 Task: Create Card Business Requirements Elicitation in Board Branding Strategy to Workspace Human Resources Information Systems. Create Card Marketing Review in Board Email A/B Testing to Workspace Human Resources Information Systems. Create Card Business Requirements Elicitation in Board Email Marketing Campaign Strategy and Execution to Workspace Human Resources Information Systems
Action: Mouse moved to (92, 343)
Screenshot: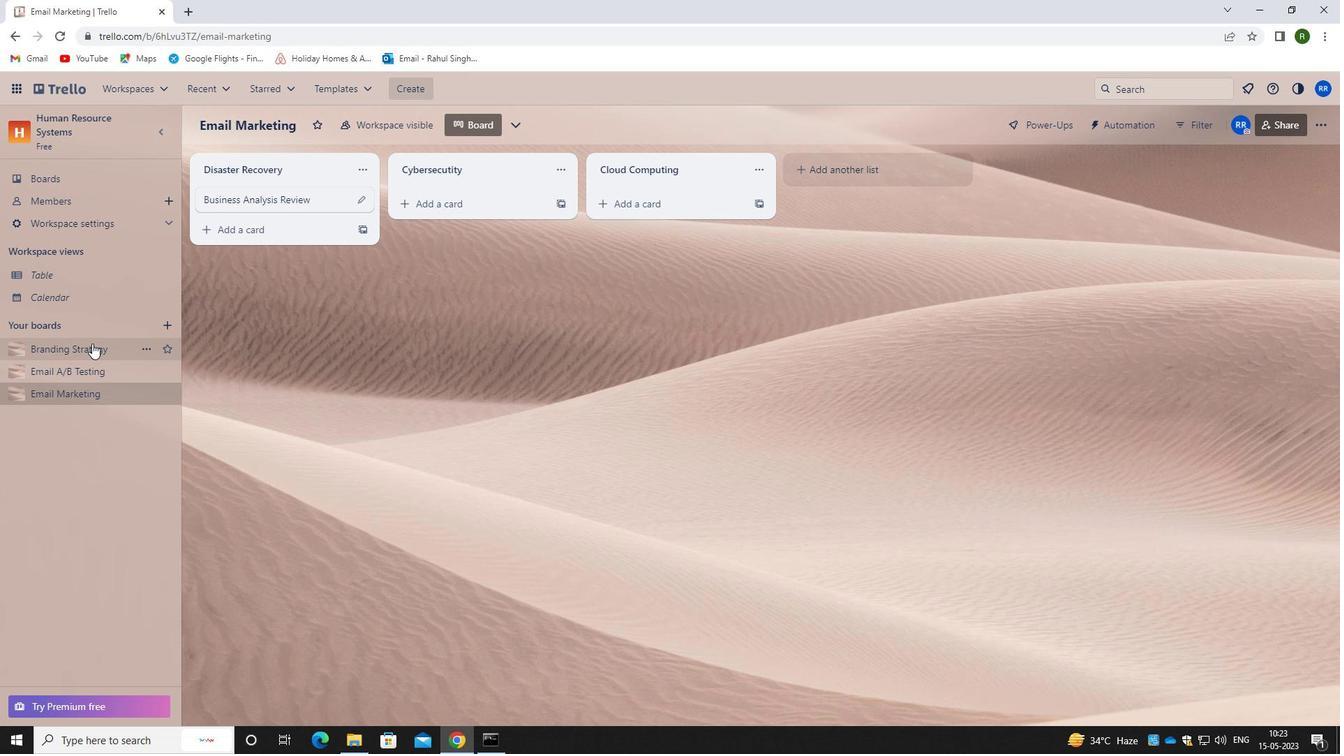 
Action: Mouse pressed left at (92, 343)
Screenshot: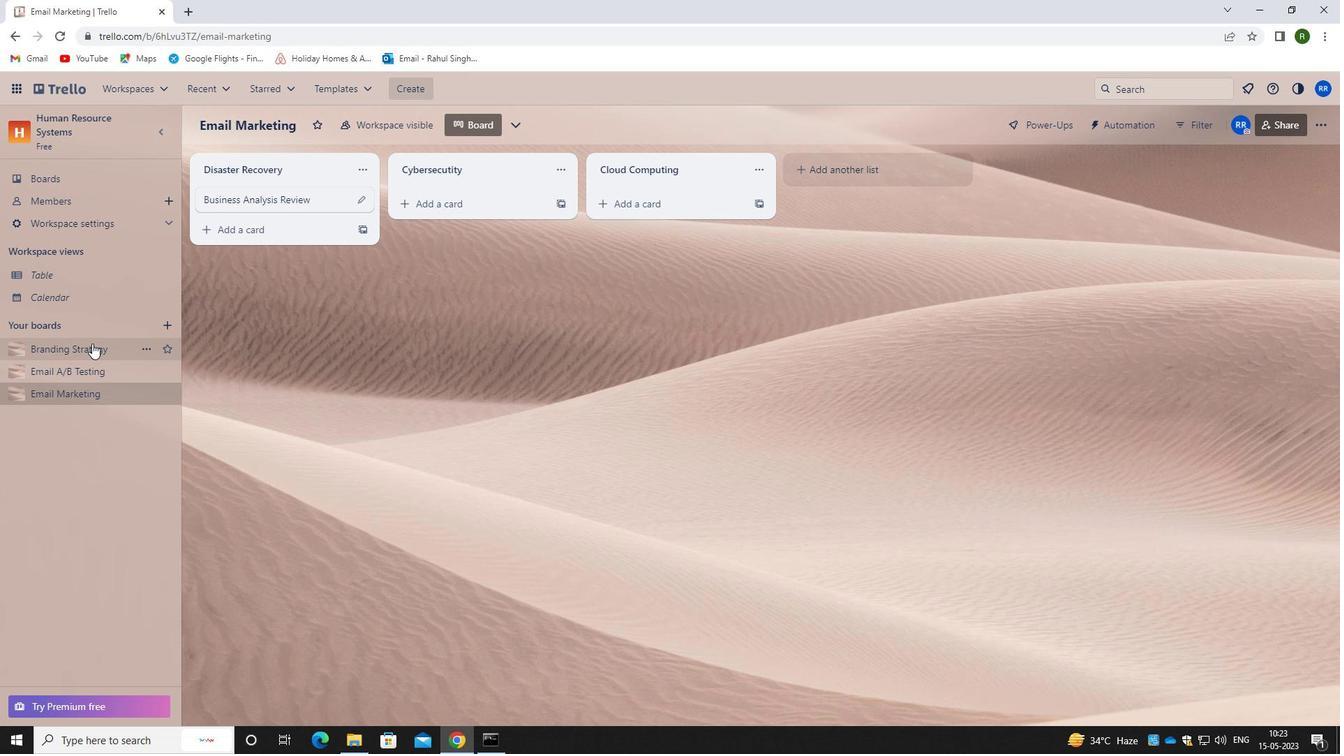 
Action: Mouse moved to (420, 205)
Screenshot: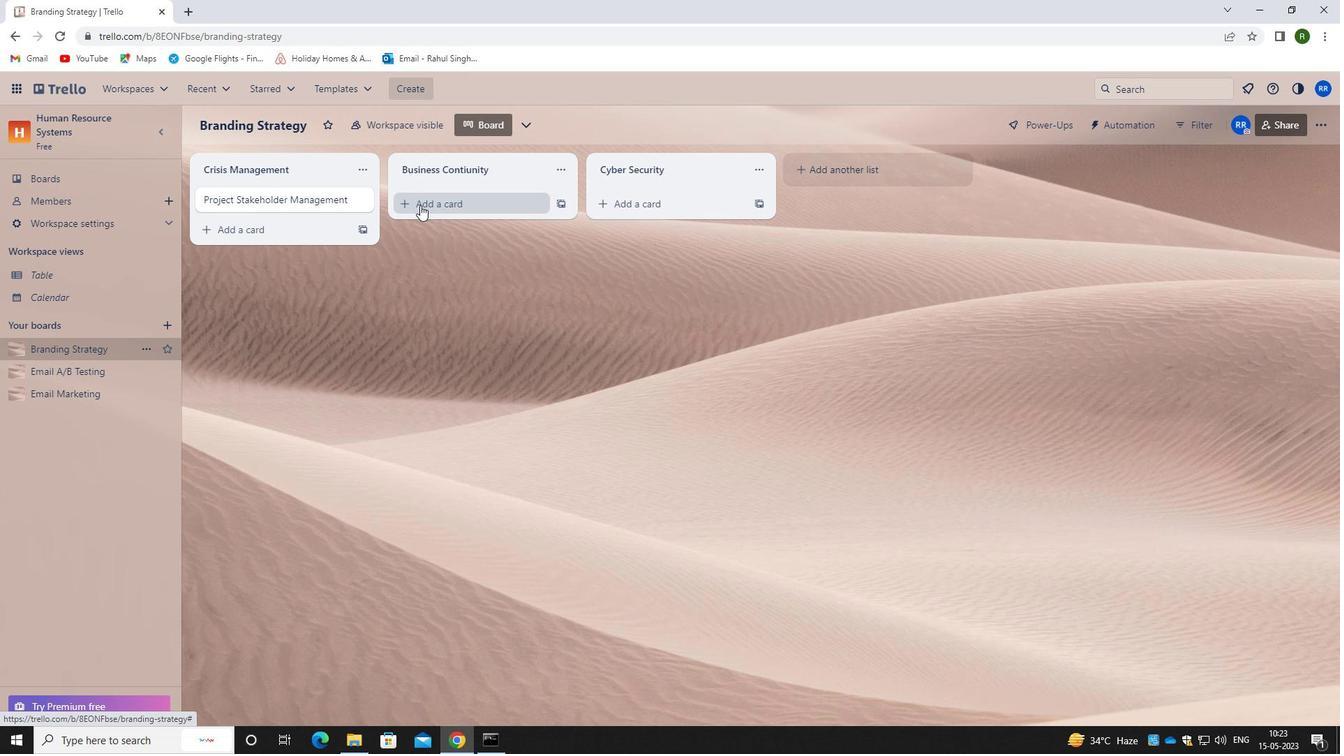 
Action: Mouse pressed left at (420, 205)
Screenshot: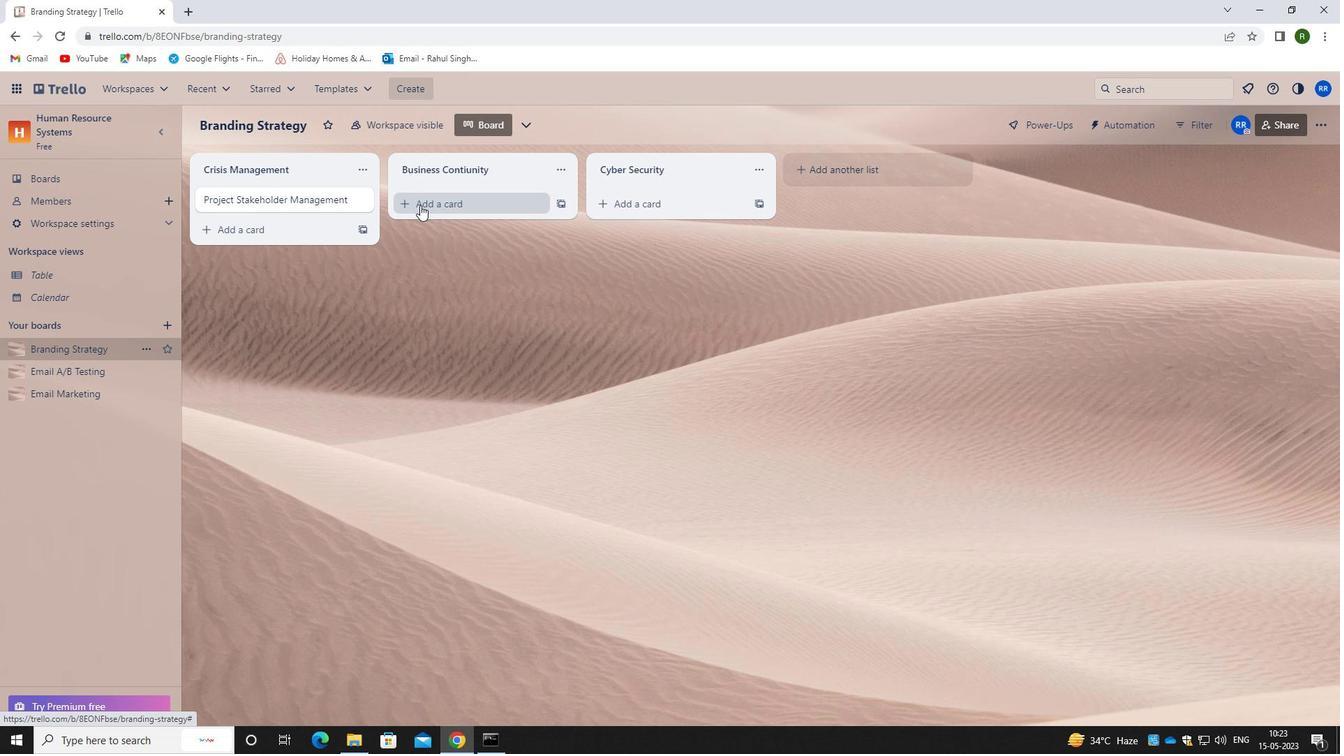 
Action: Mouse moved to (427, 215)
Screenshot: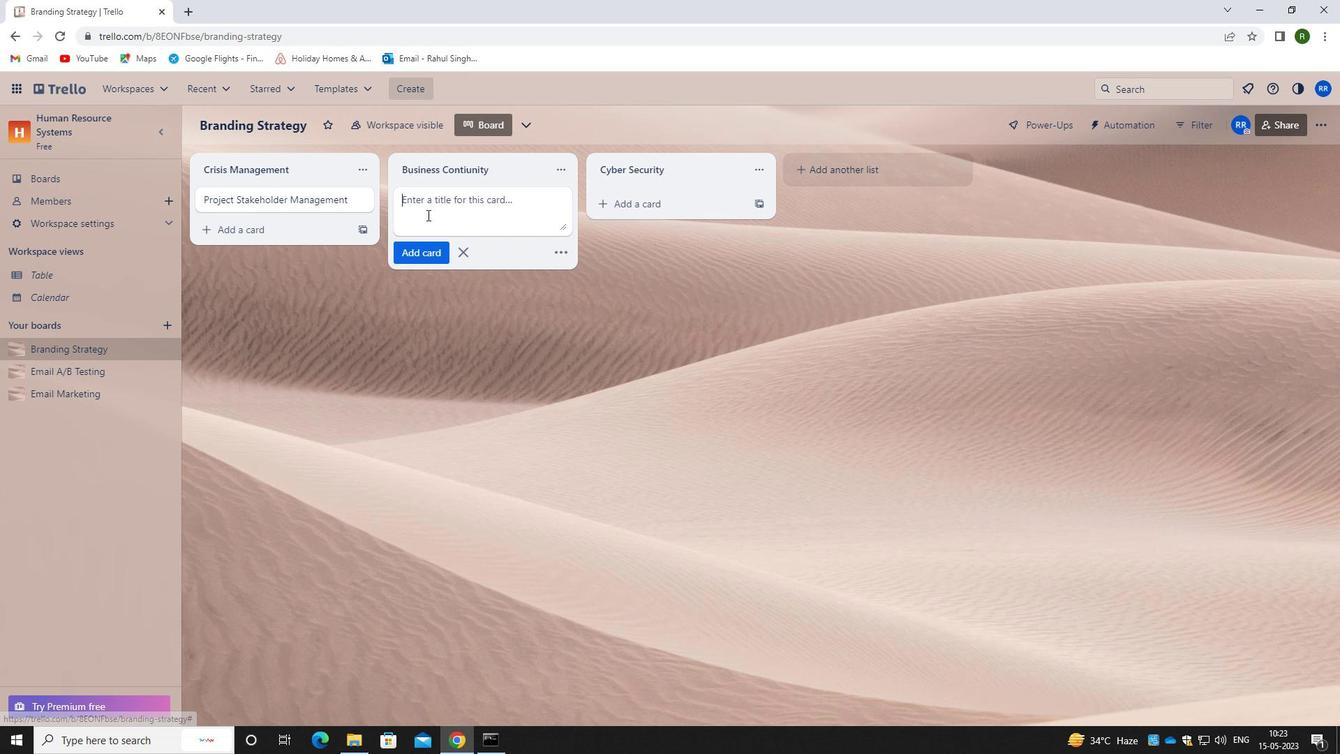 
Action: Mouse pressed left at (427, 215)
Screenshot: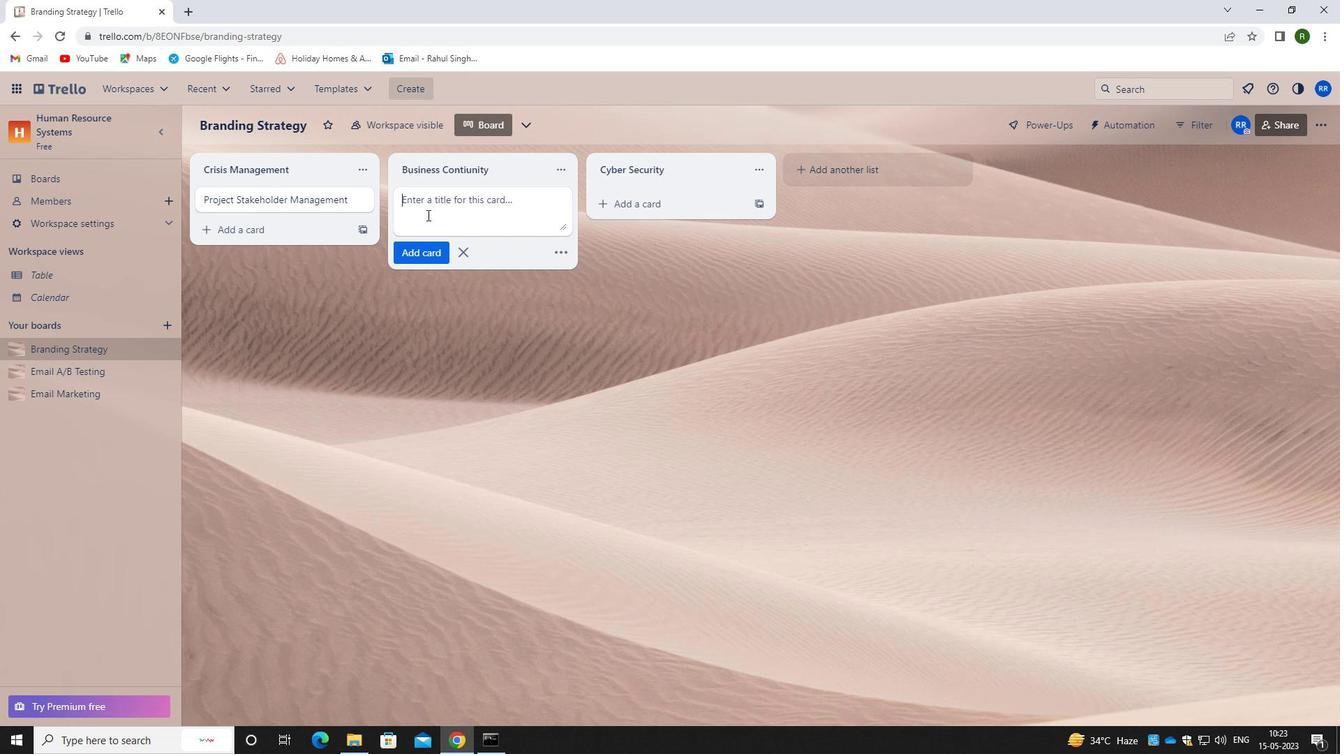 
Action: Key pressed <Key.caps_lock>b<Key.caps_lock>usiness<Key.space><Key.caps_lock>r<Key.caps_lock>equier<Key.backspace><Key.backspace>rements<Key.space><Key.caps_lock><Key.caps_lock><Key.caps_lock>e<Key.caps_lock>lictation
Screenshot: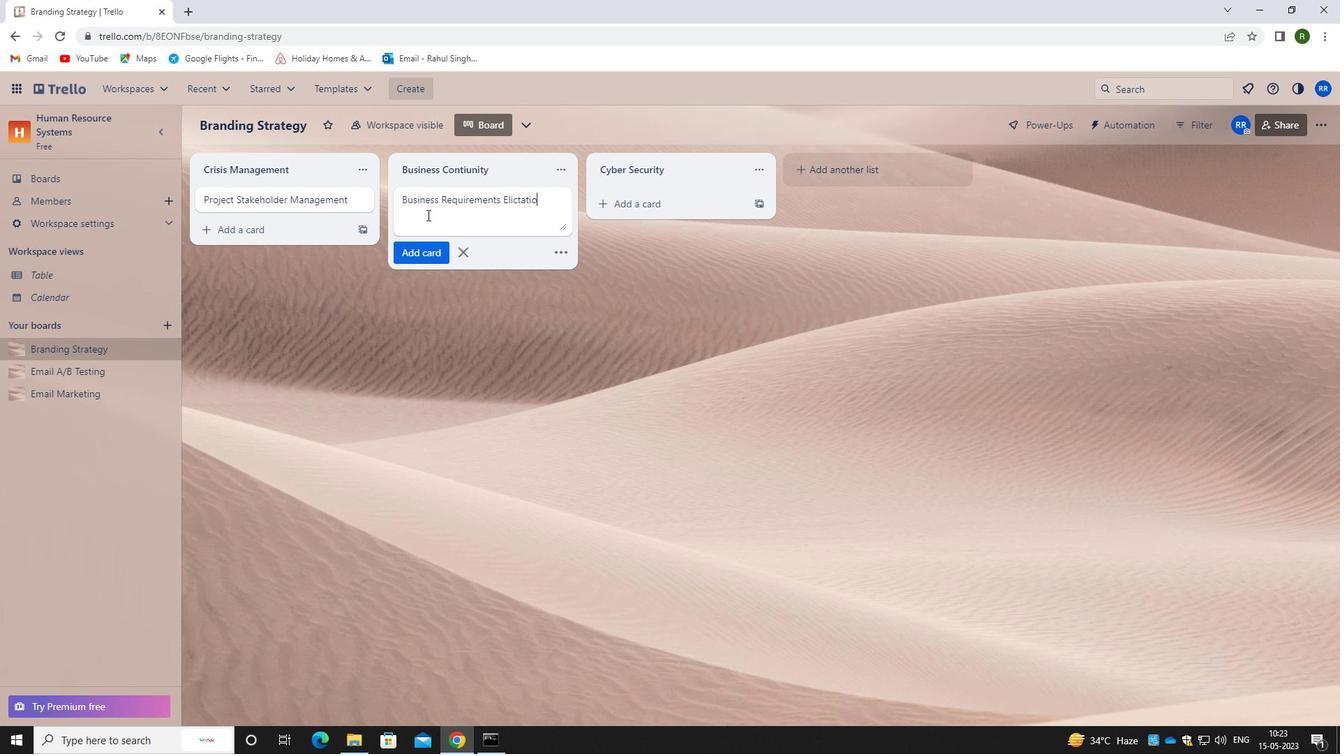 
Action: Mouse moved to (426, 249)
Screenshot: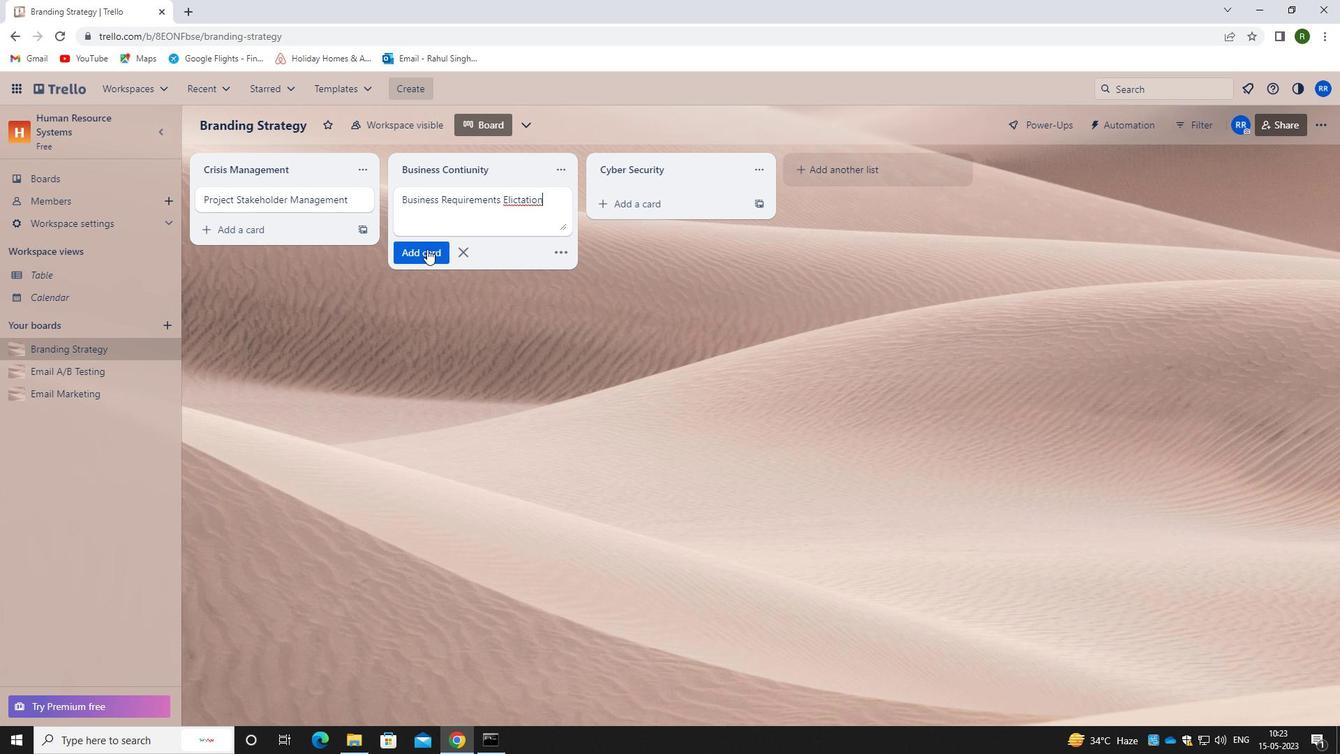 
Action: Mouse pressed left at (426, 249)
Screenshot: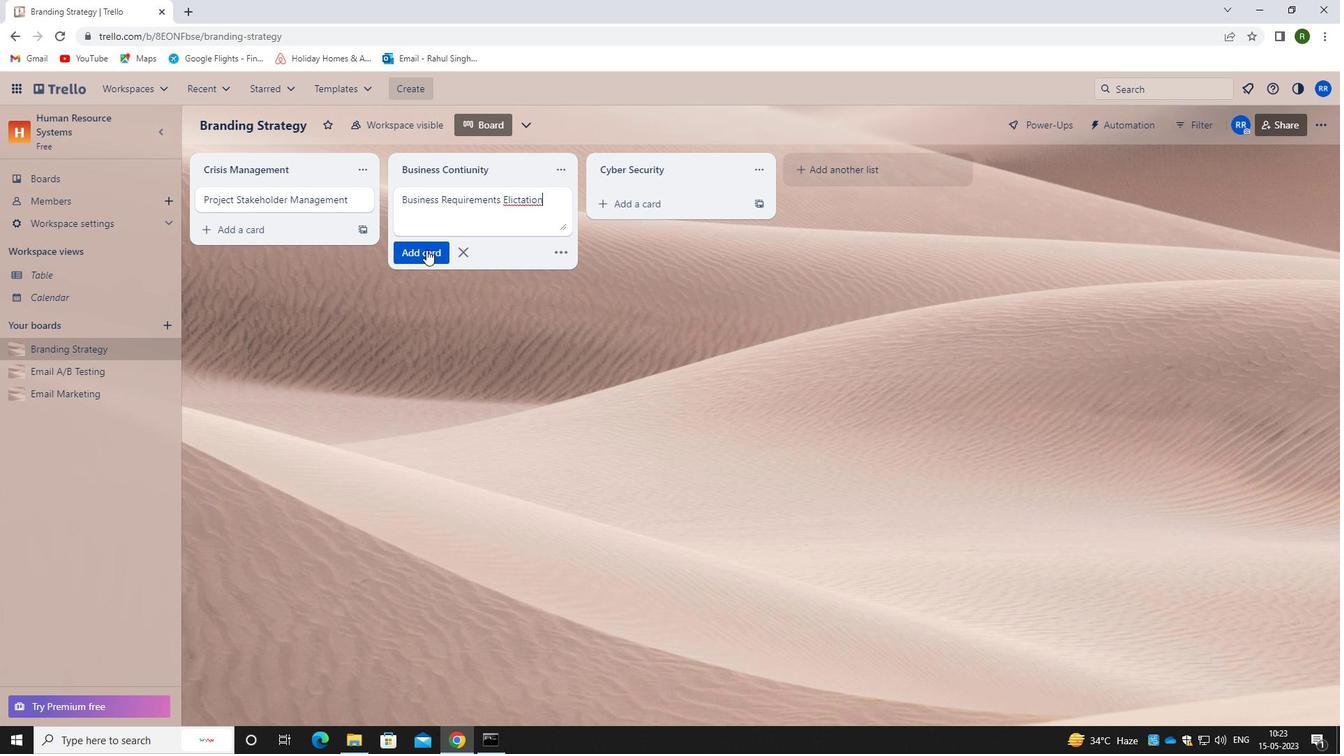 
Action: Mouse moved to (75, 377)
Screenshot: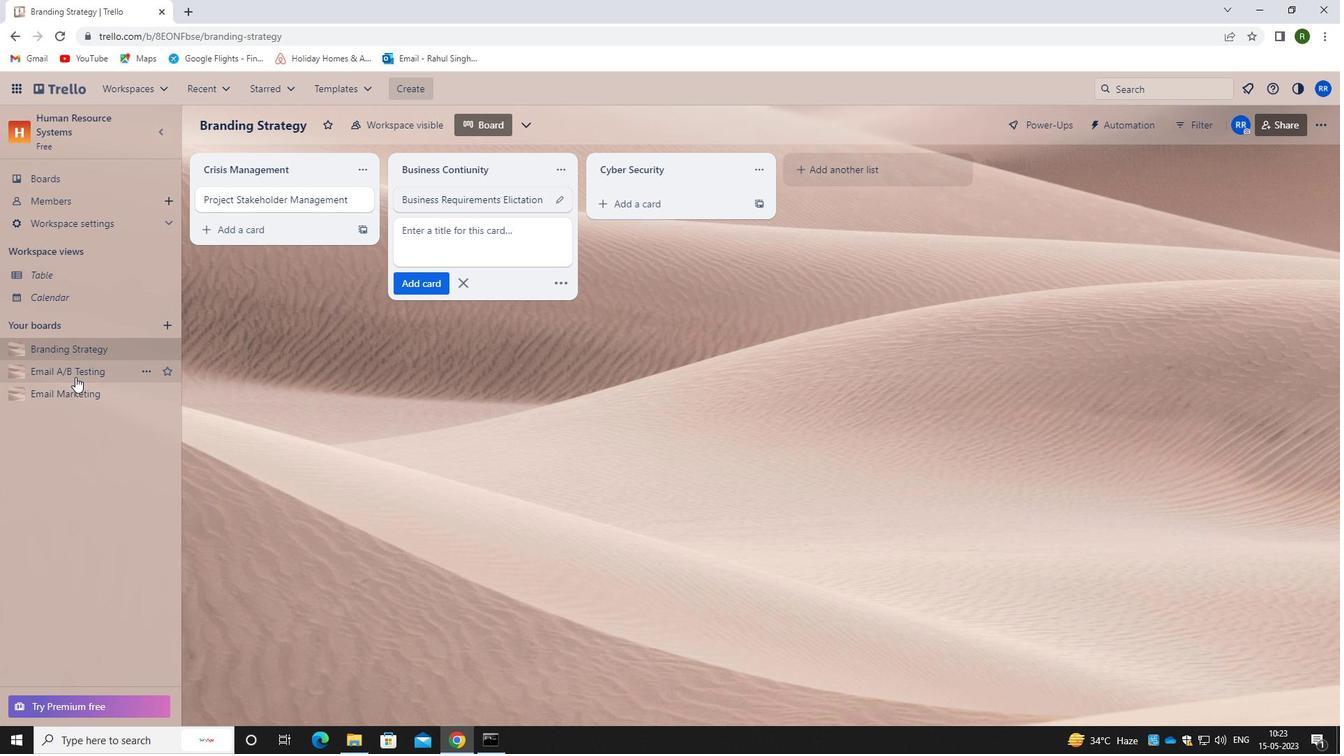 
Action: Mouse pressed left at (75, 377)
Screenshot: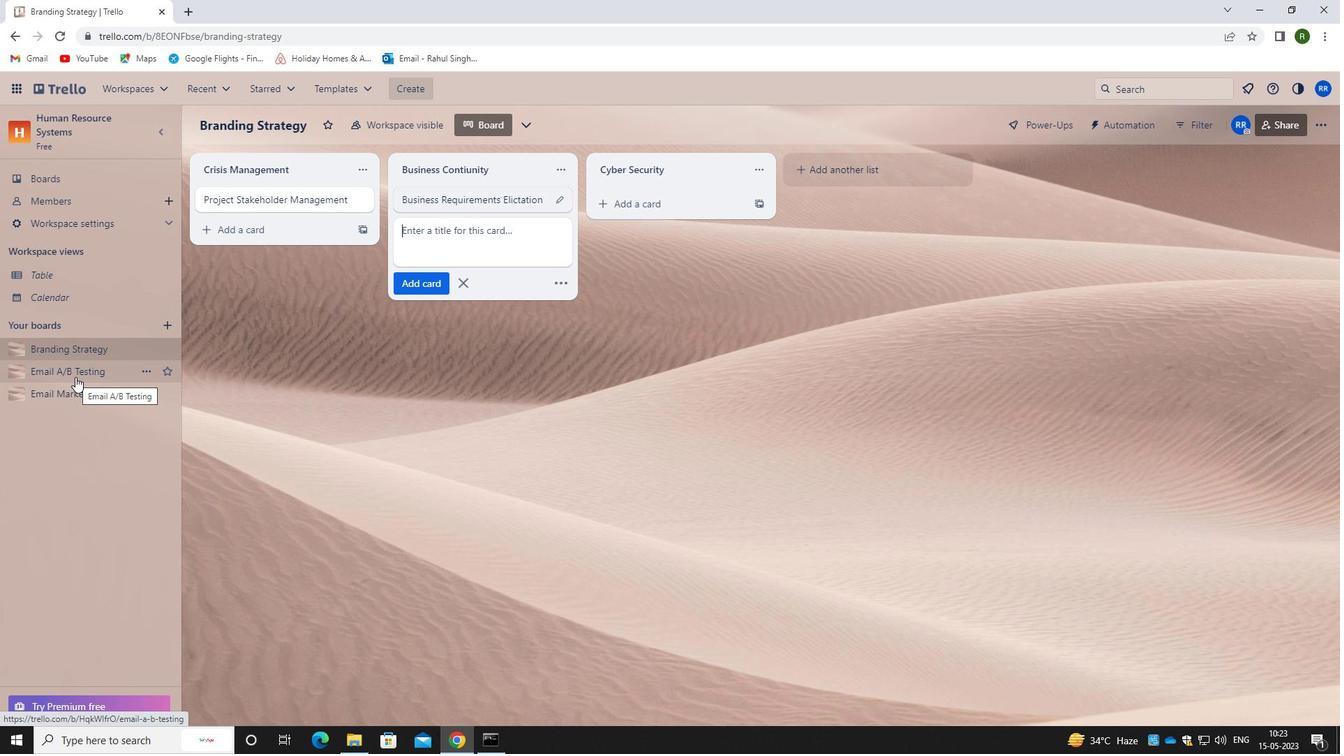 
Action: Mouse moved to (458, 205)
Screenshot: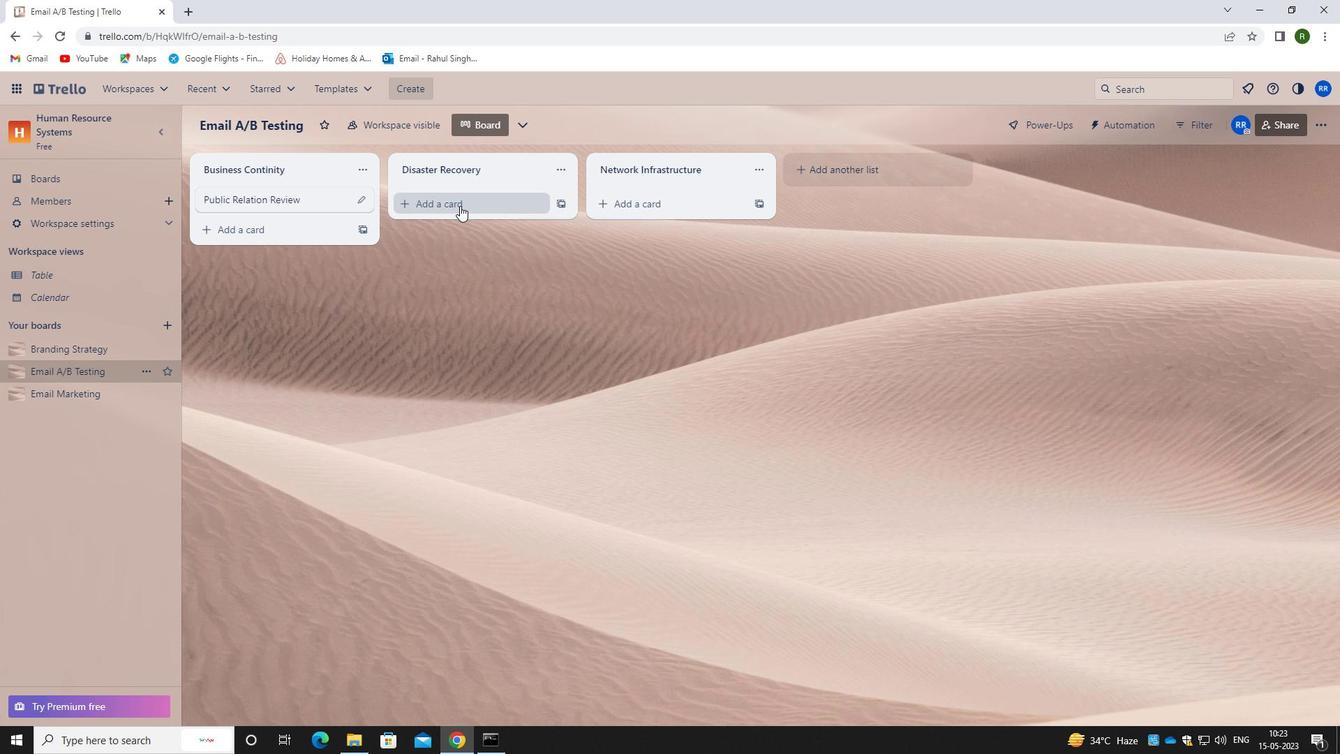 
Action: Mouse pressed left at (458, 205)
Screenshot: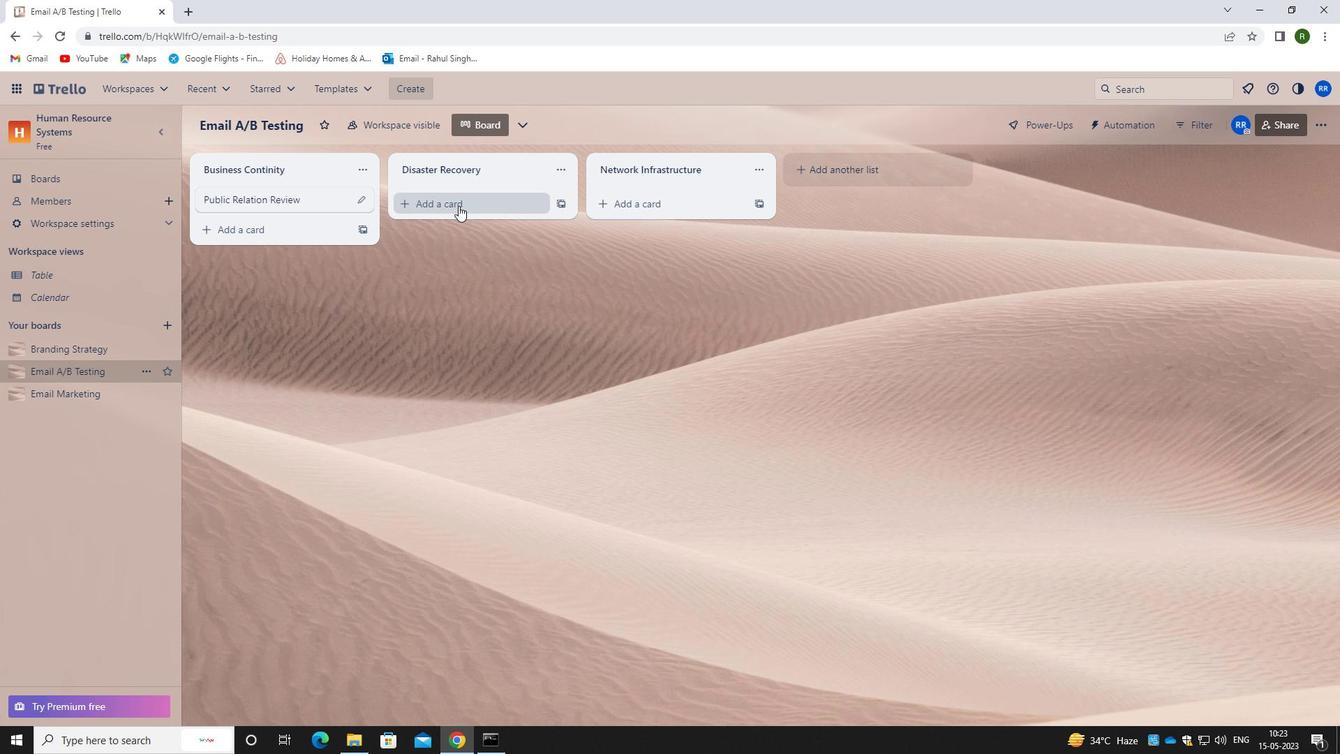
Action: Mouse moved to (459, 210)
Screenshot: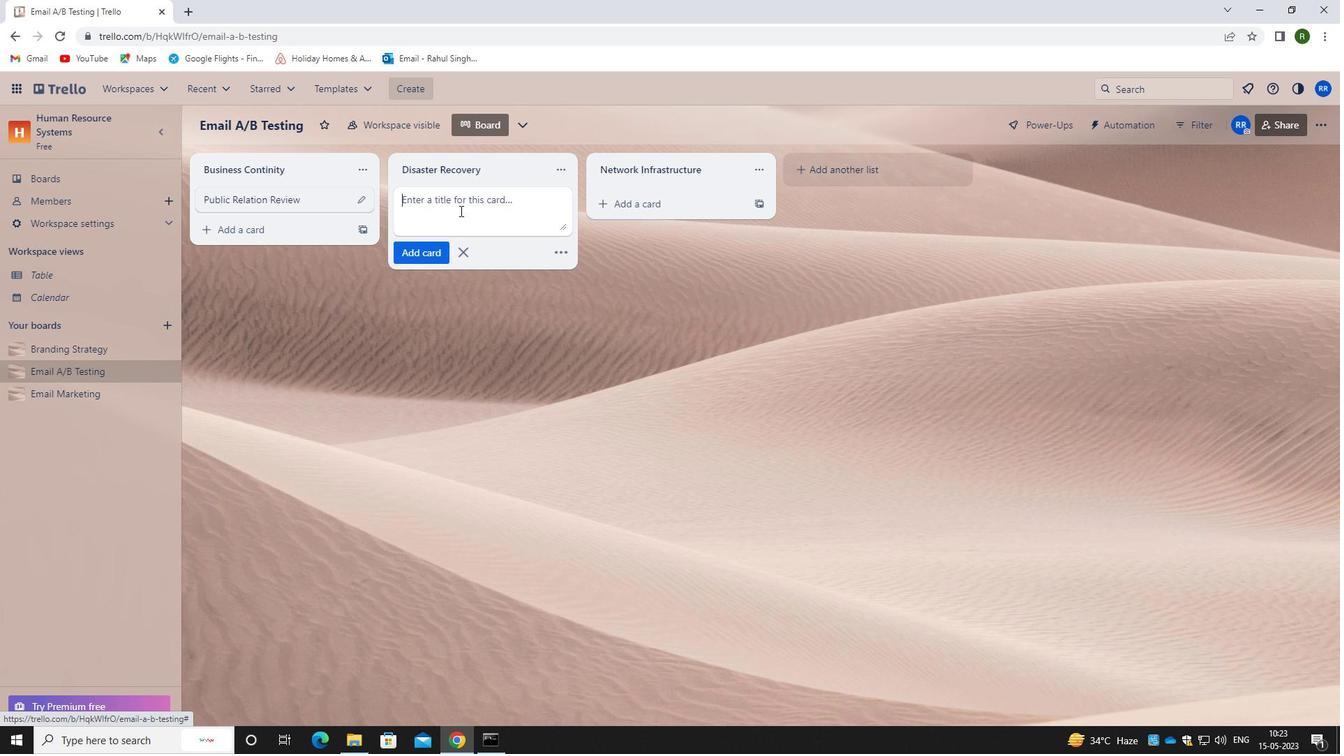 
Action: Key pressed <Key.caps_lock>m<Key.caps_lock>arkettin<Key.backspace><Key.backspace><Key.backspace>ing<Key.space><Key.caps_lock>r<Key.caps_lock>eview
Screenshot: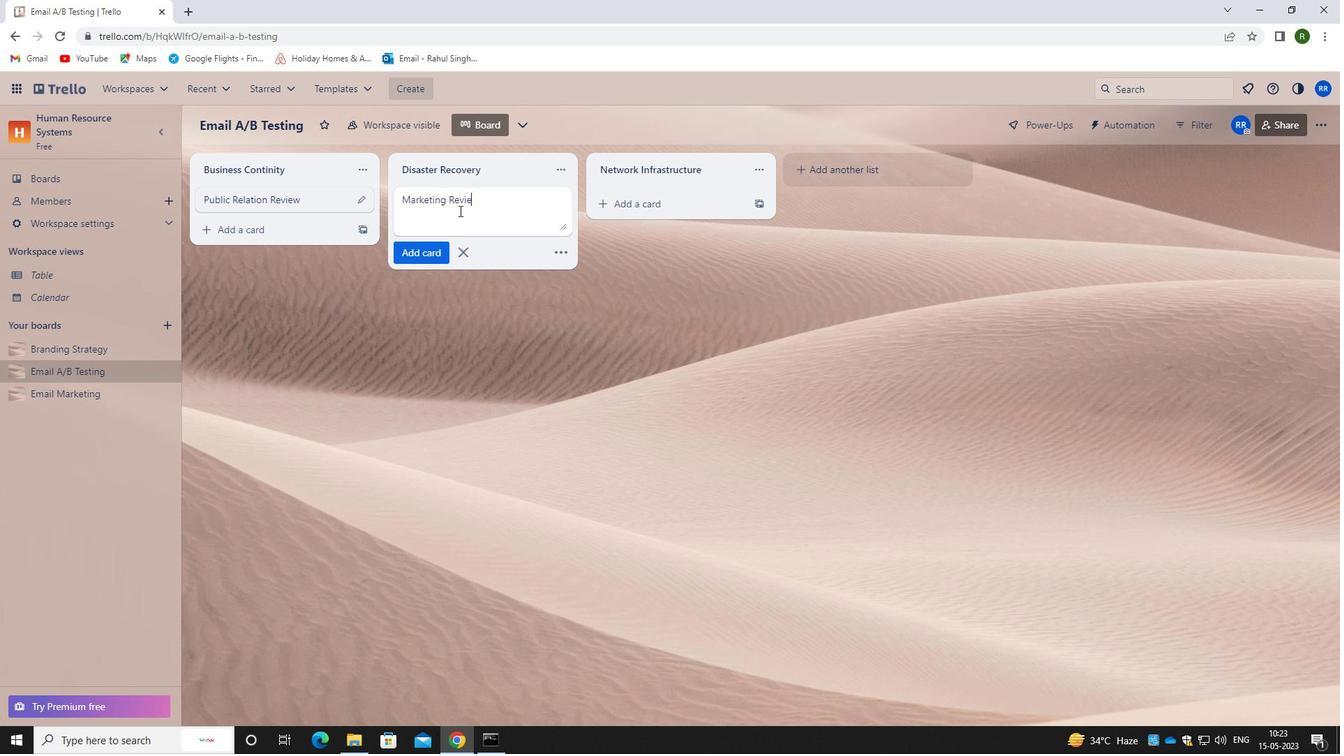 
Action: Mouse moved to (423, 251)
Screenshot: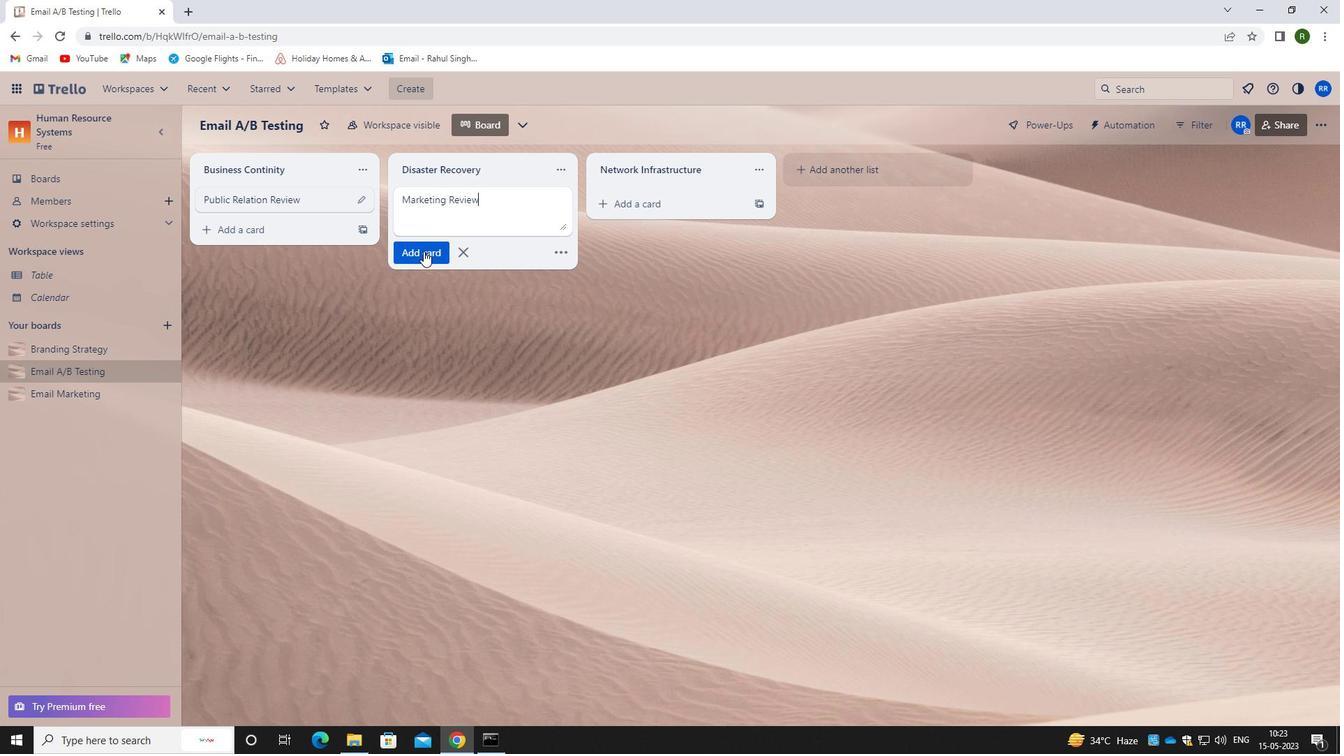 
Action: Mouse pressed left at (423, 251)
Screenshot: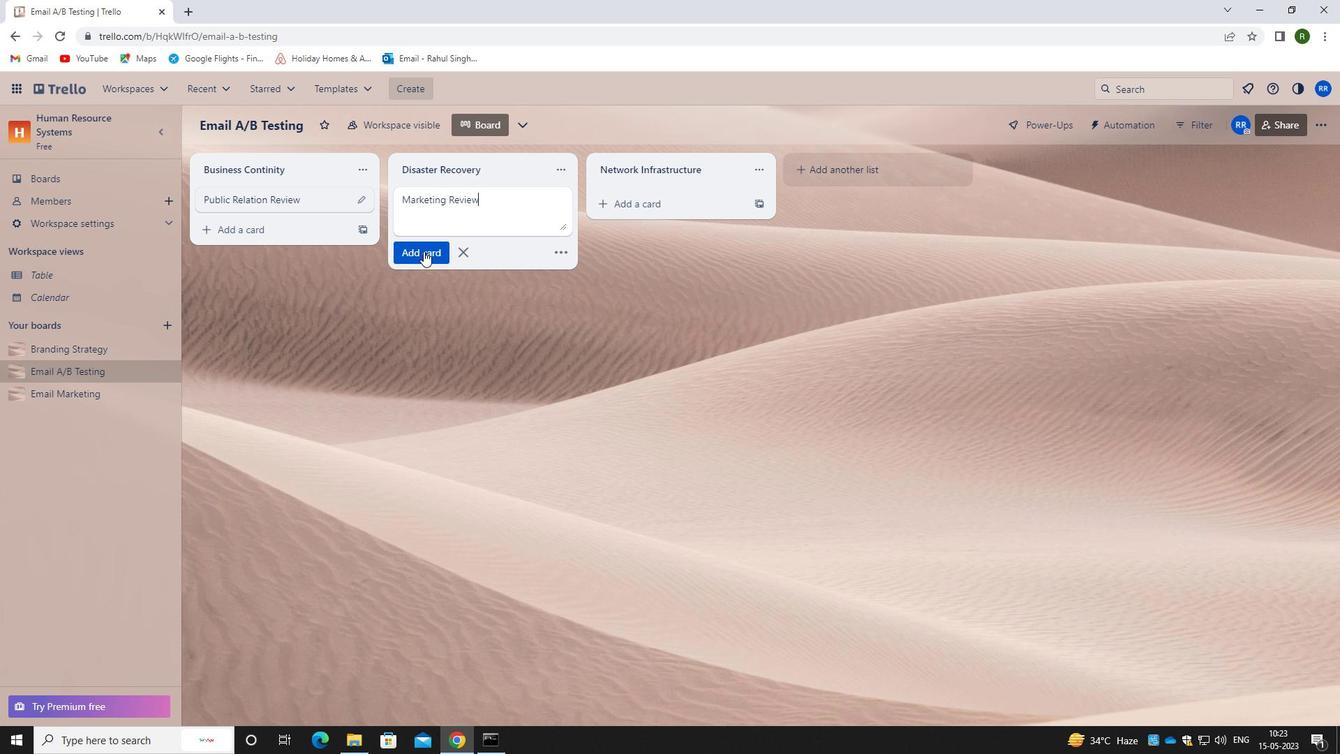 
Action: Mouse moved to (392, 365)
Screenshot: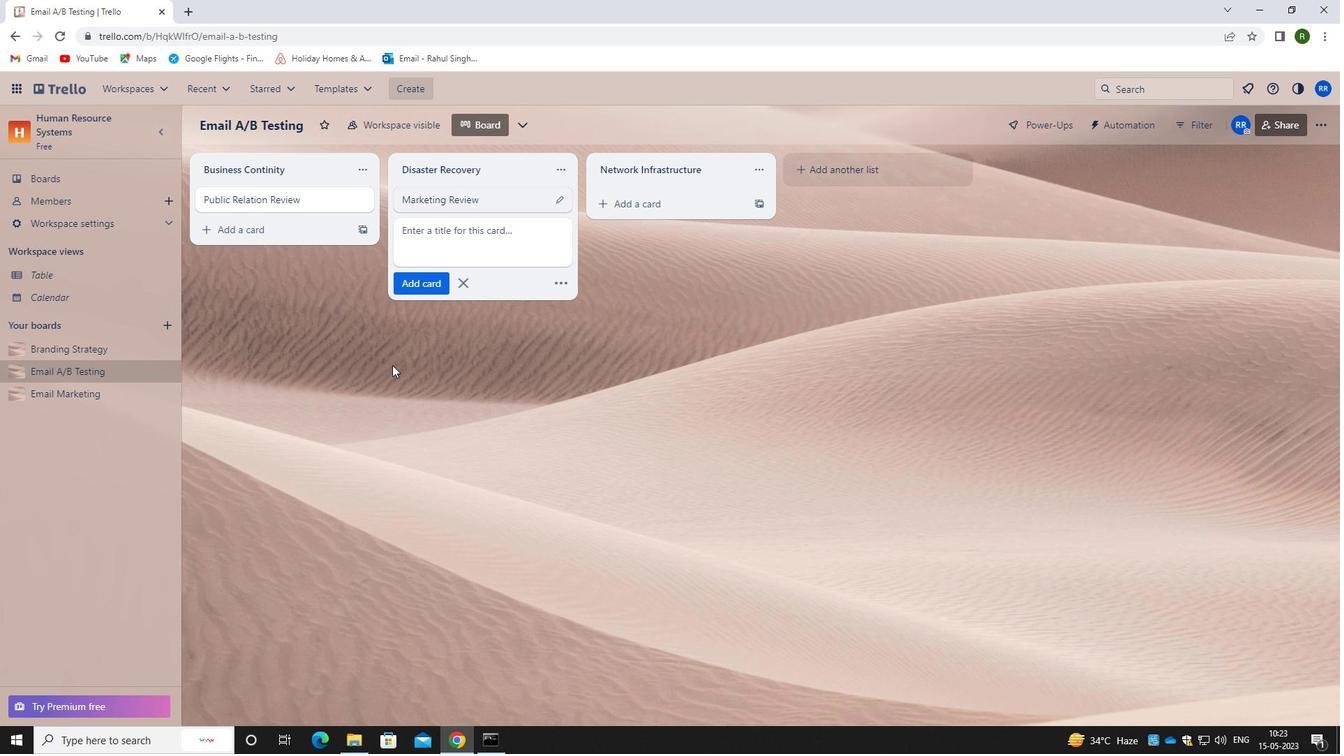 
Action: Mouse pressed left at (392, 365)
Screenshot: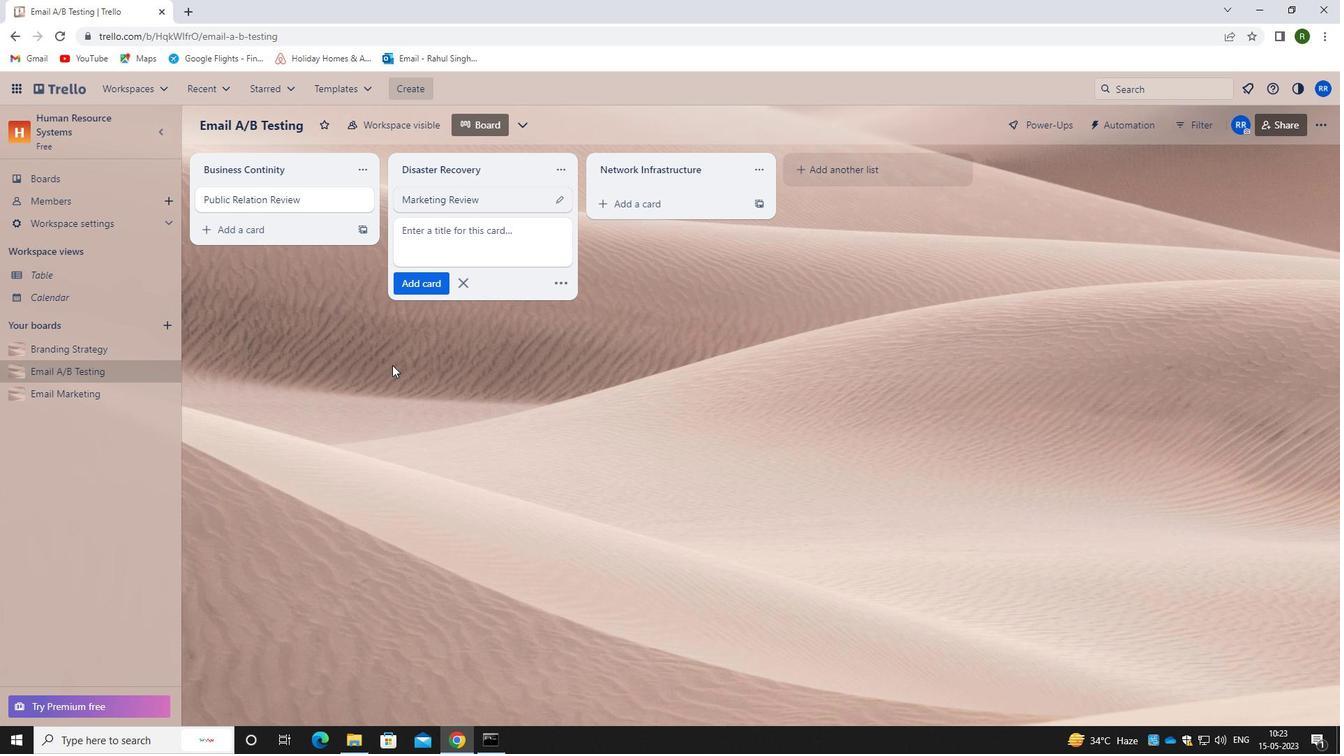 
Action: Mouse moved to (50, 397)
Screenshot: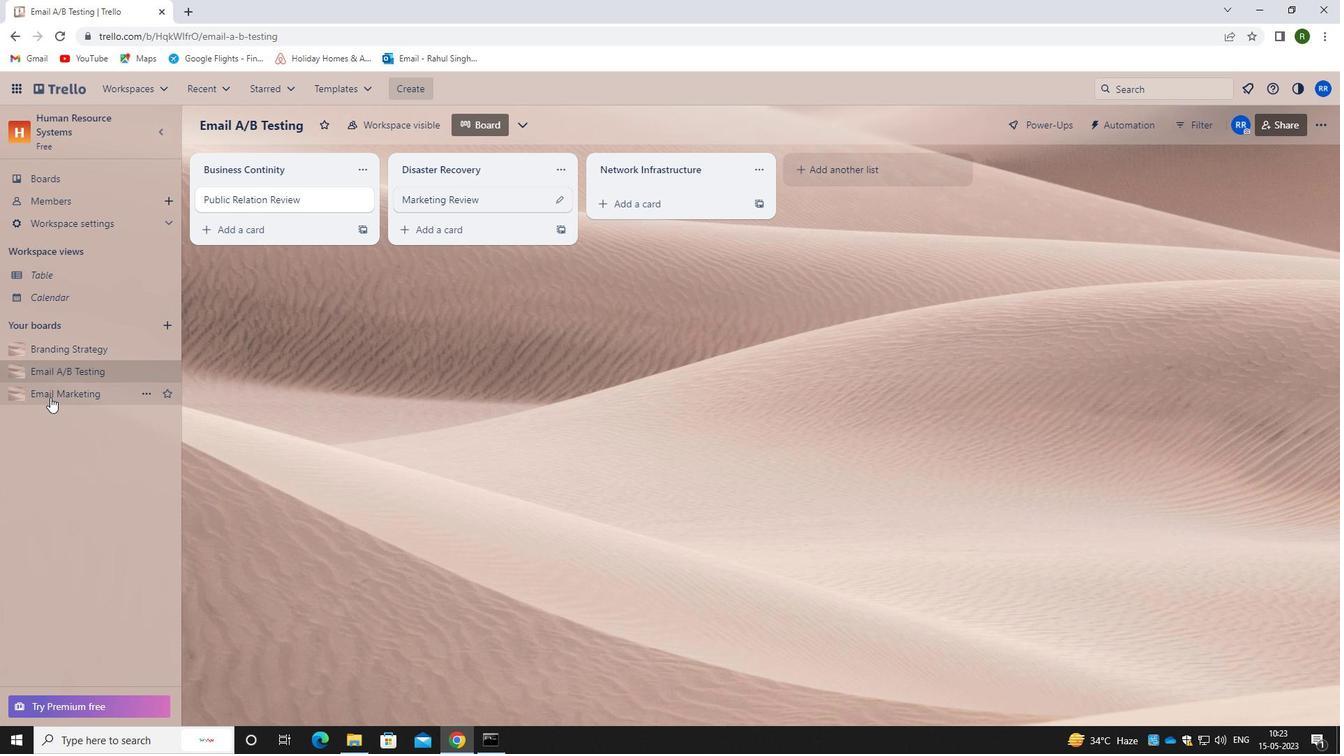 
Action: Mouse pressed left at (50, 397)
Screenshot: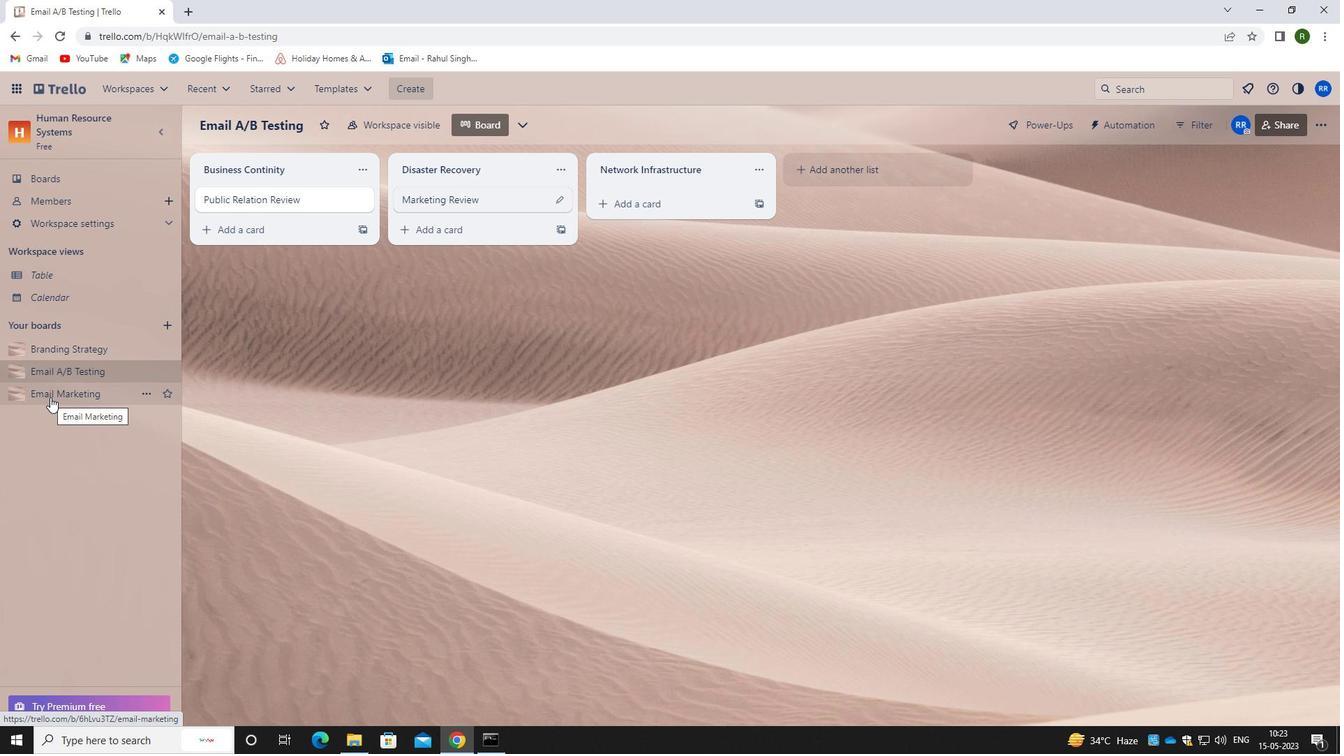 
Action: Mouse moved to (477, 211)
Screenshot: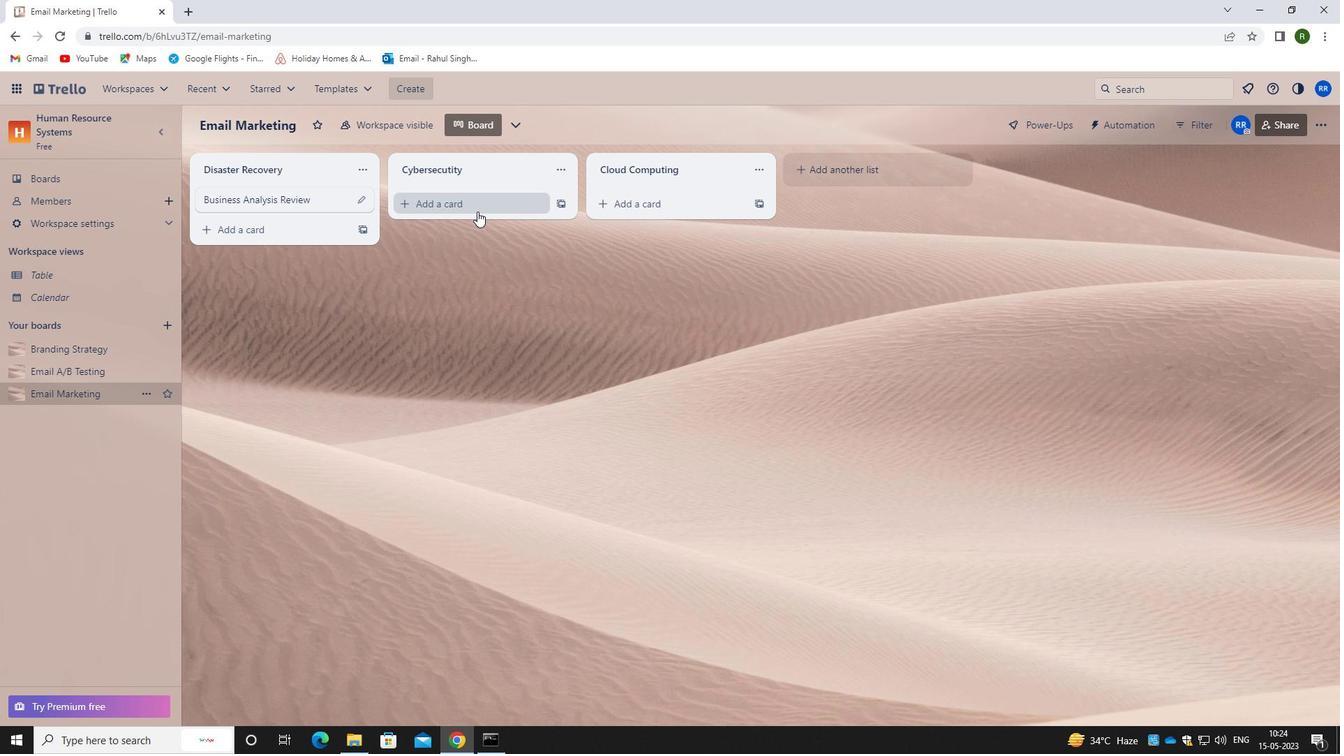 
Action: Mouse pressed left at (477, 211)
Screenshot: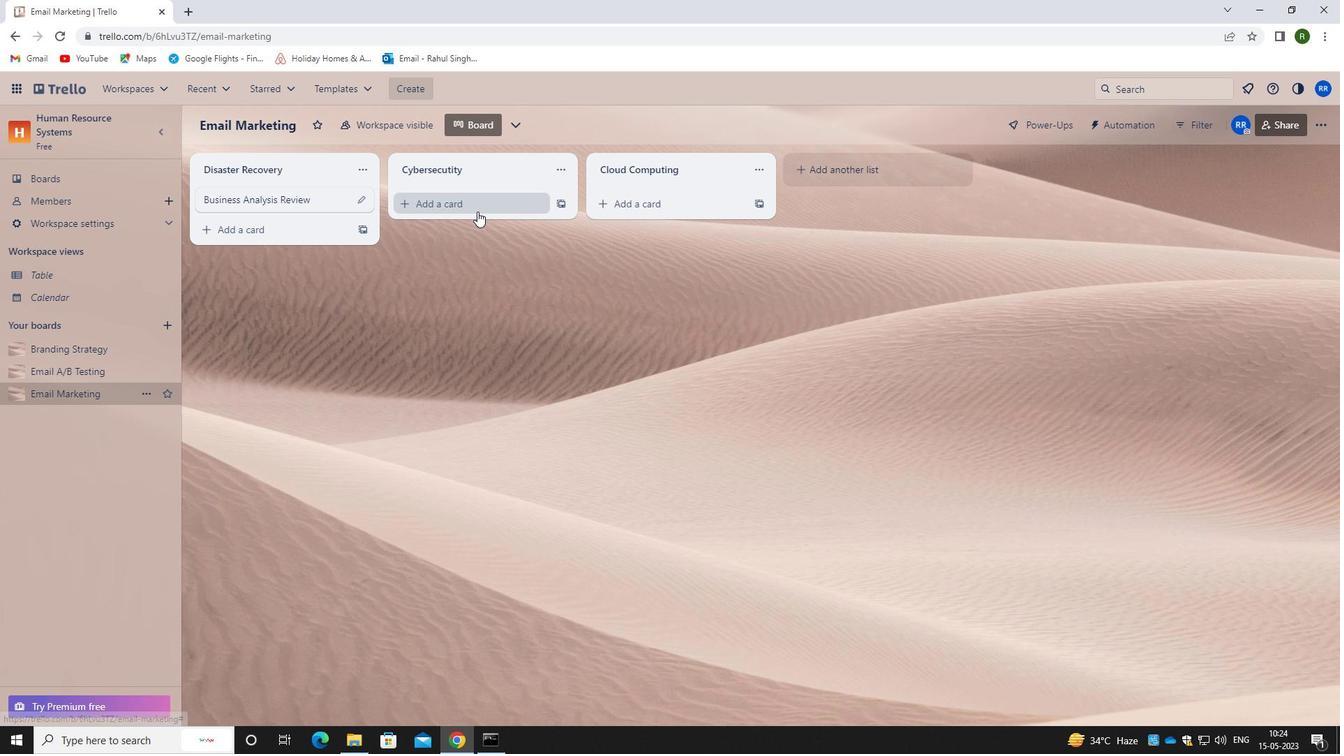 
Action: Mouse moved to (461, 215)
Screenshot: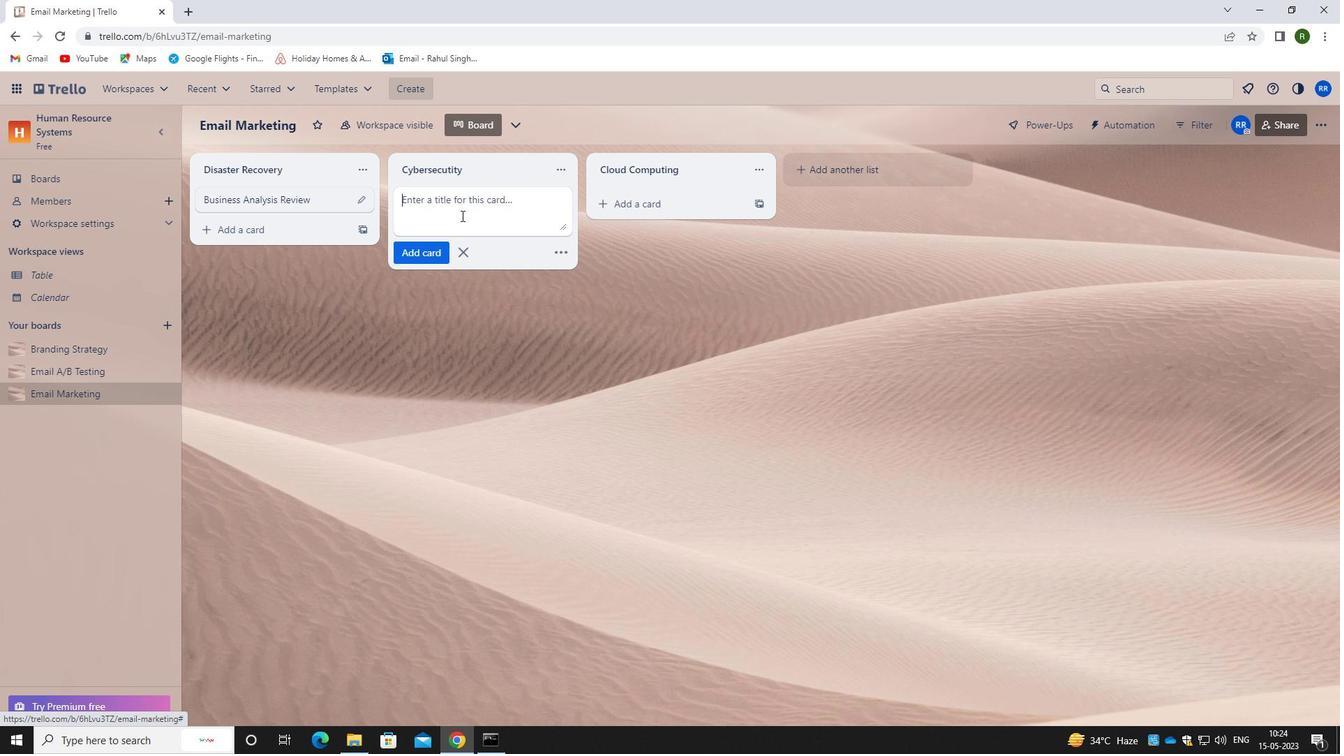 
Action: Mouse pressed left at (461, 215)
Screenshot: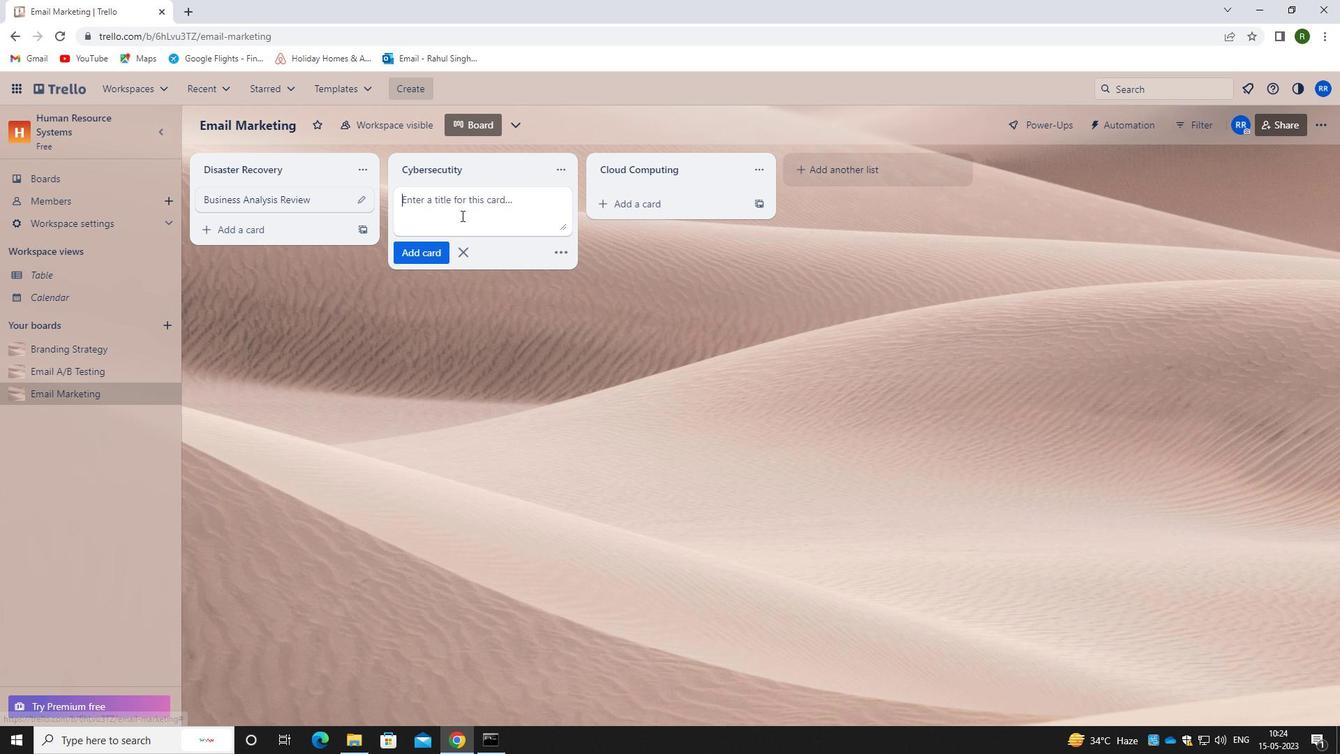 
Action: Key pressed <Key.caps_lock>b<Key.caps_lock>usiness<Key.space><Key.caps_lock>r<Key.caps_lock>equirements<Key.space><Key.caps_lock>e<Key.caps_lock>lict<Key.backspace>itation
Screenshot: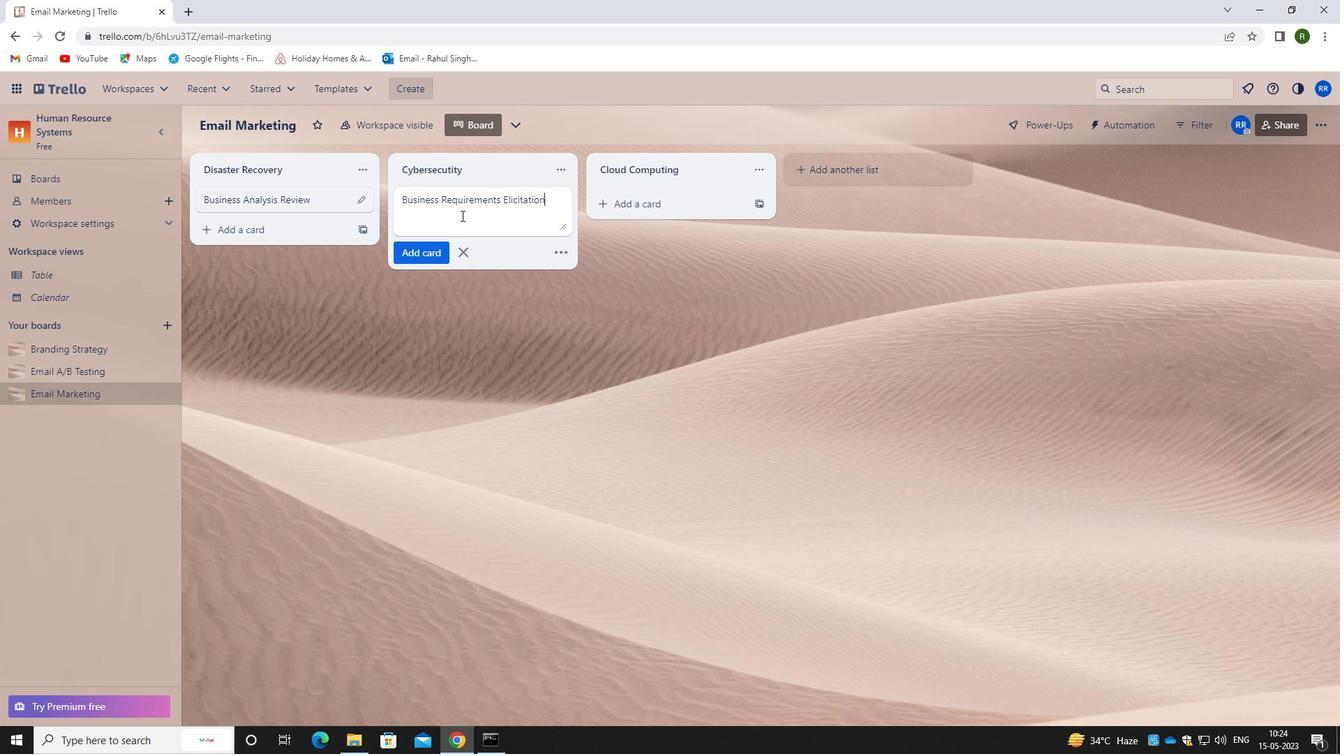 
Action: Mouse moved to (433, 252)
Screenshot: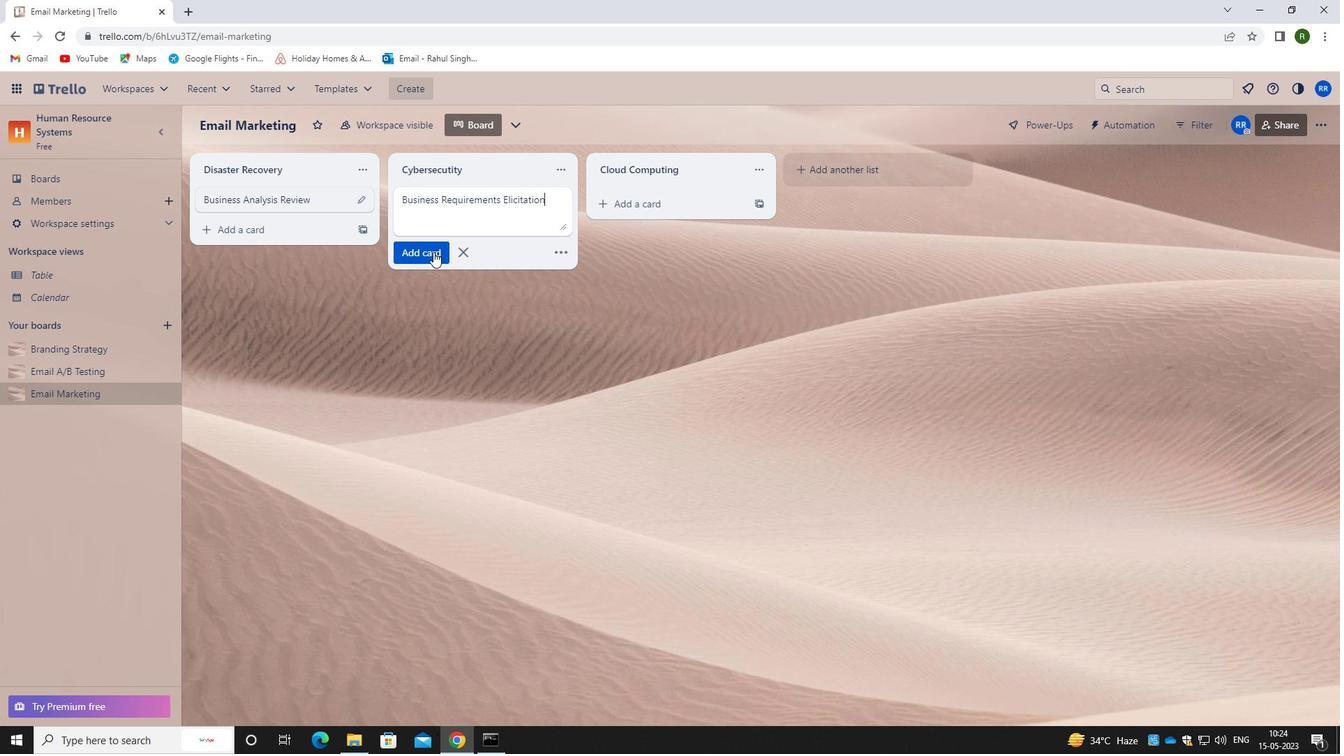 
Action: Mouse pressed left at (433, 252)
Screenshot: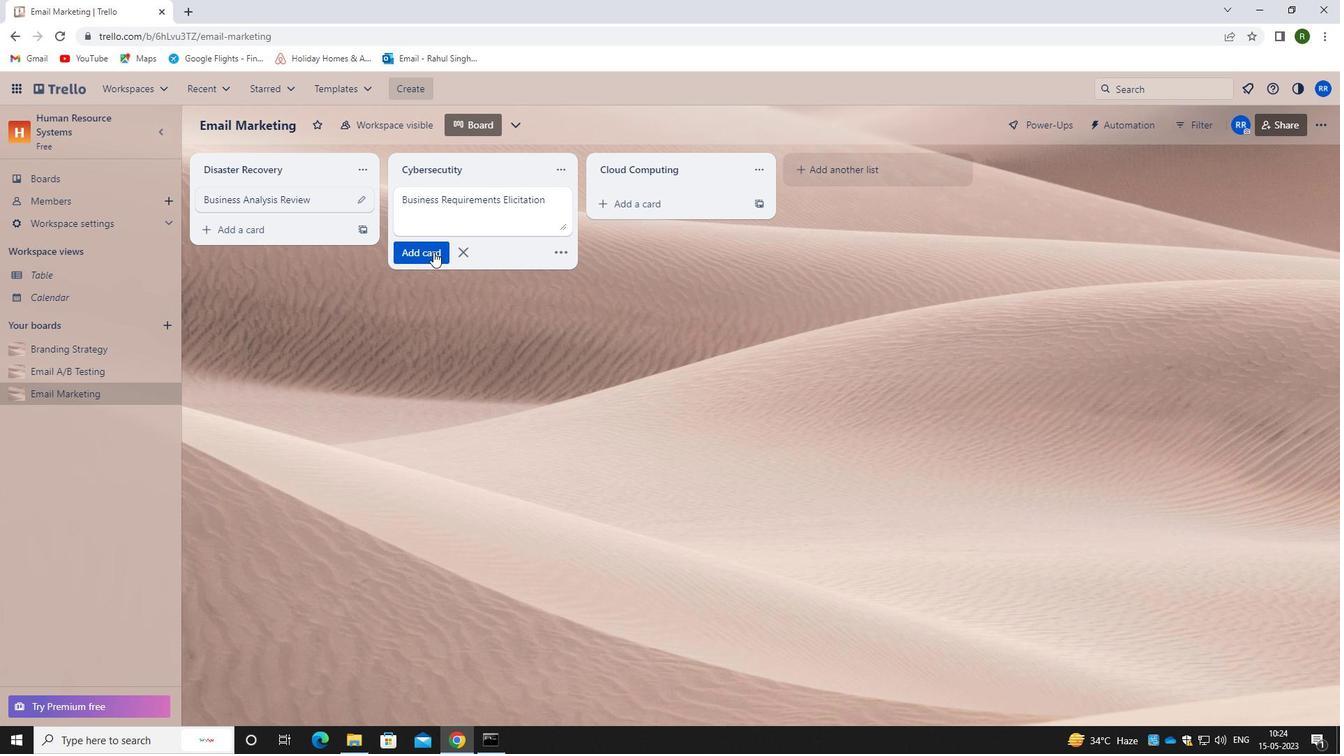 
Action: Mouse moved to (304, 363)
Screenshot: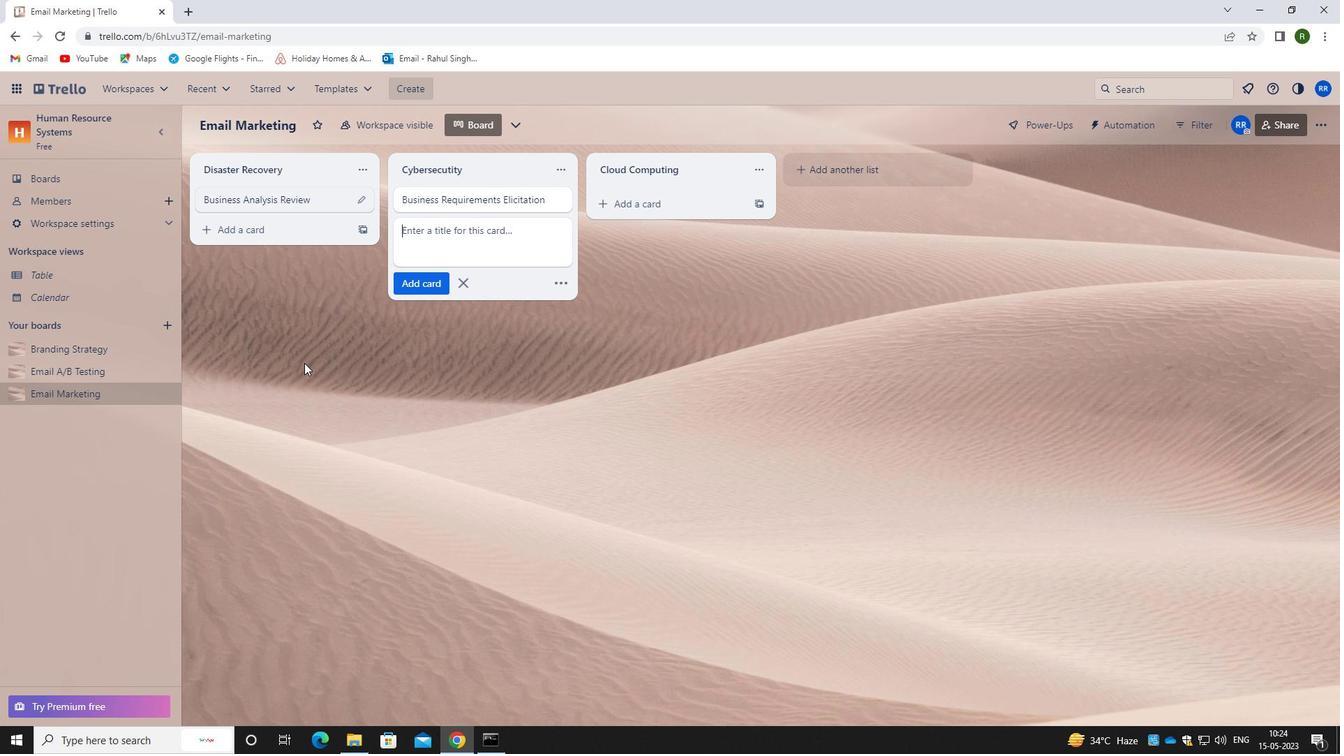 
Action: Mouse pressed left at (304, 363)
Screenshot: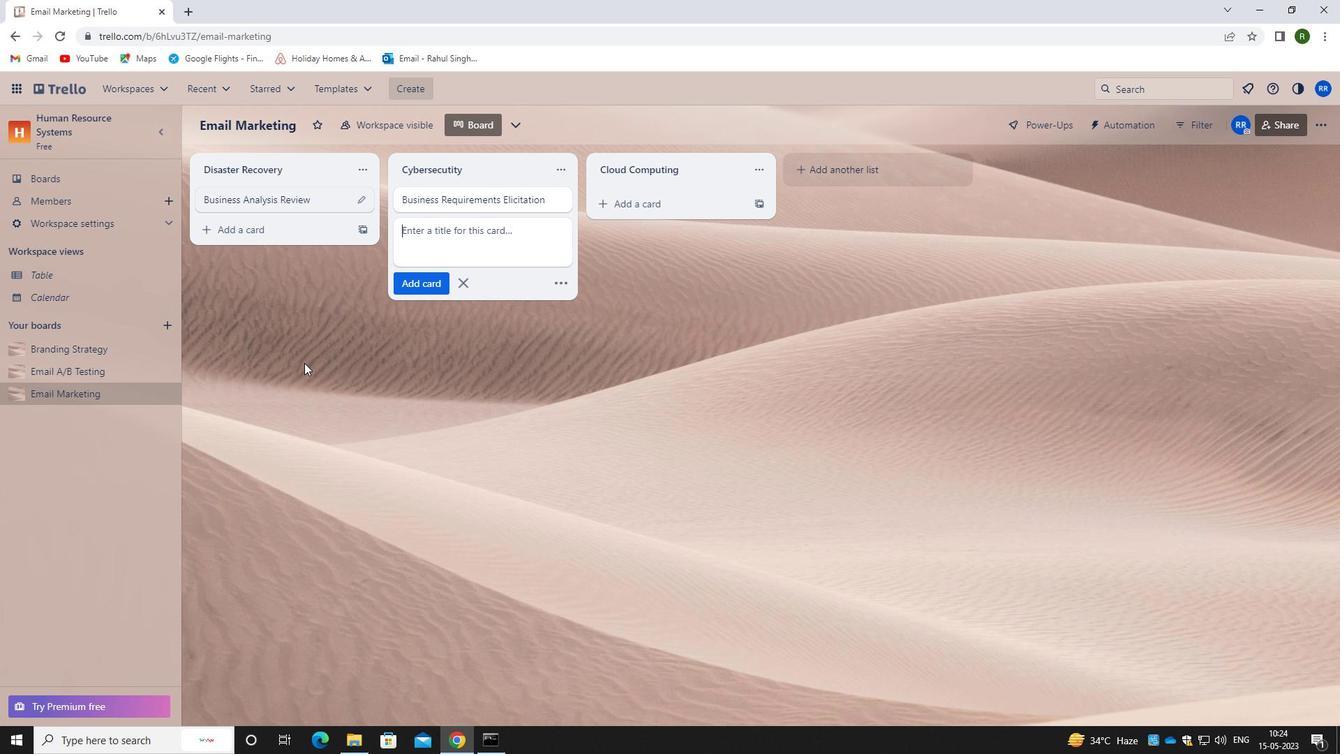 
